 Task: Look for kosher products in the category "Specialty Flours".
Action: Mouse moved to (302, 141)
Screenshot: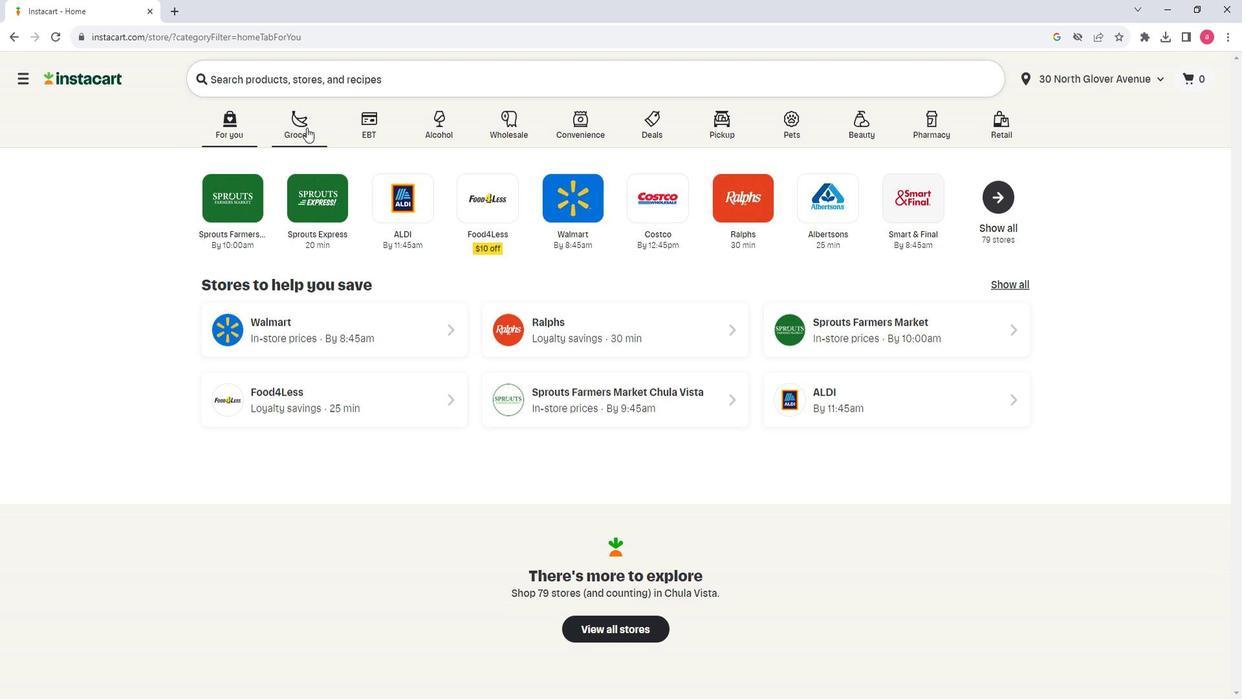 
Action: Mouse pressed left at (302, 141)
Screenshot: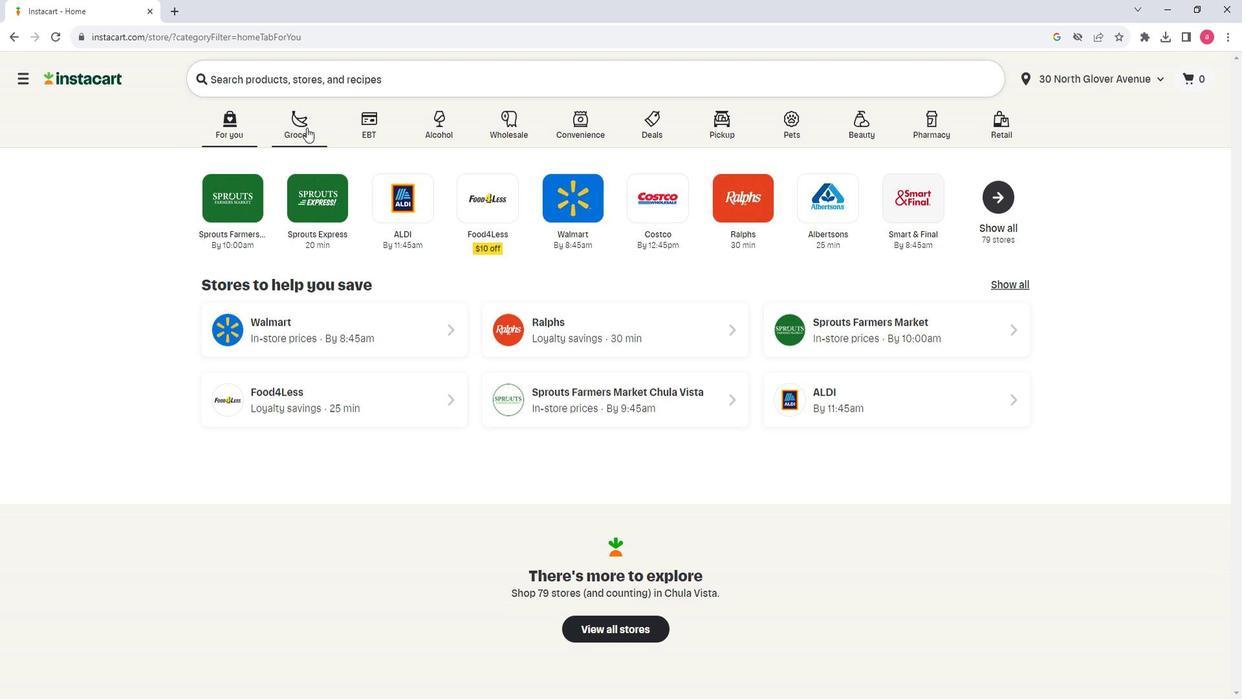 
Action: Mouse moved to (396, 366)
Screenshot: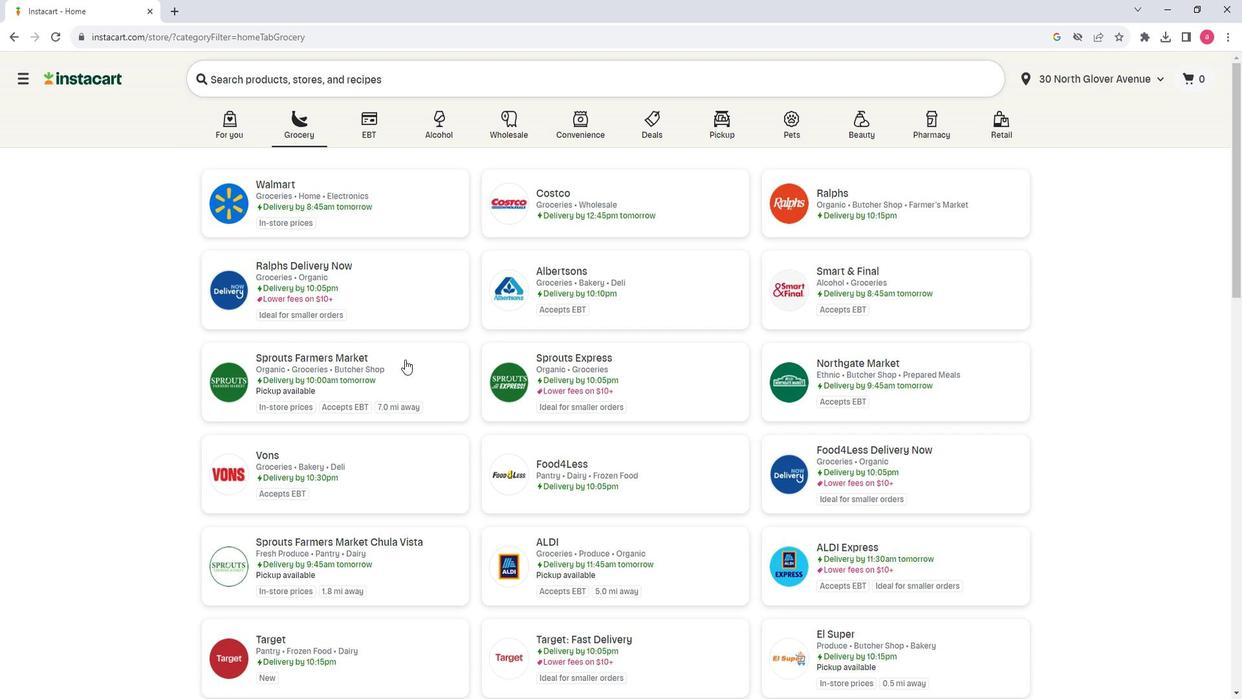 
Action: Mouse pressed left at (396, 366)
Screenshot: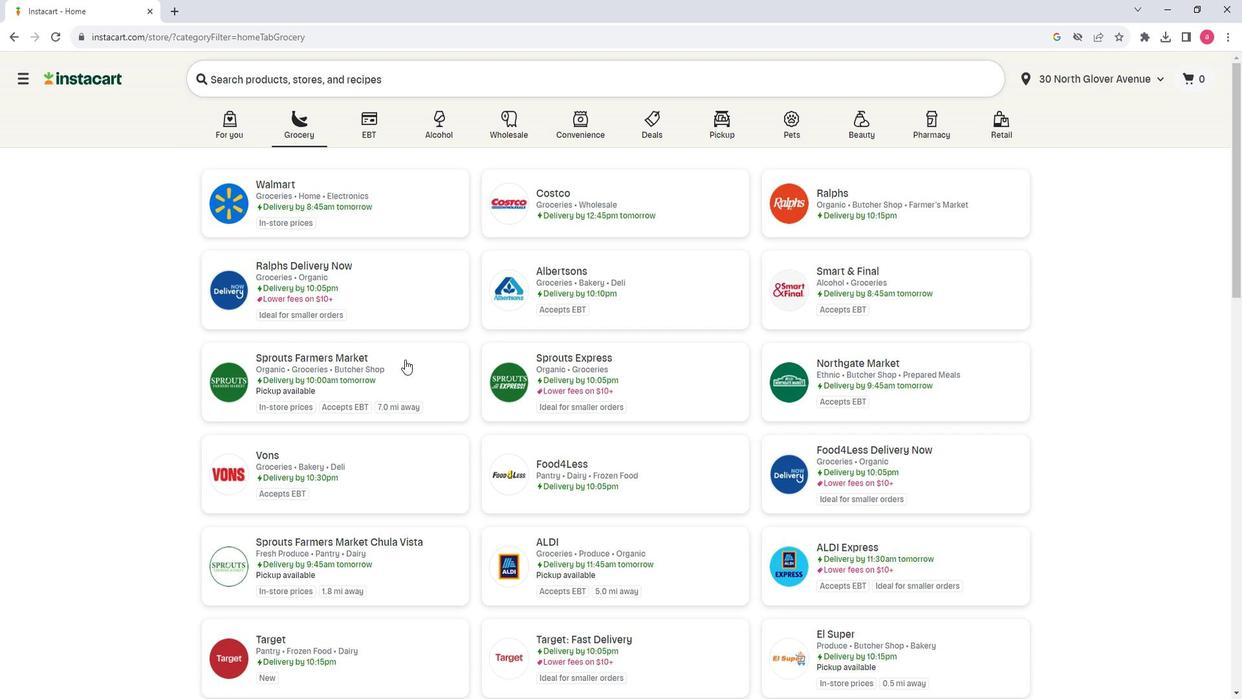 
Action: Mouse moved to (126, 377)
Screenshot: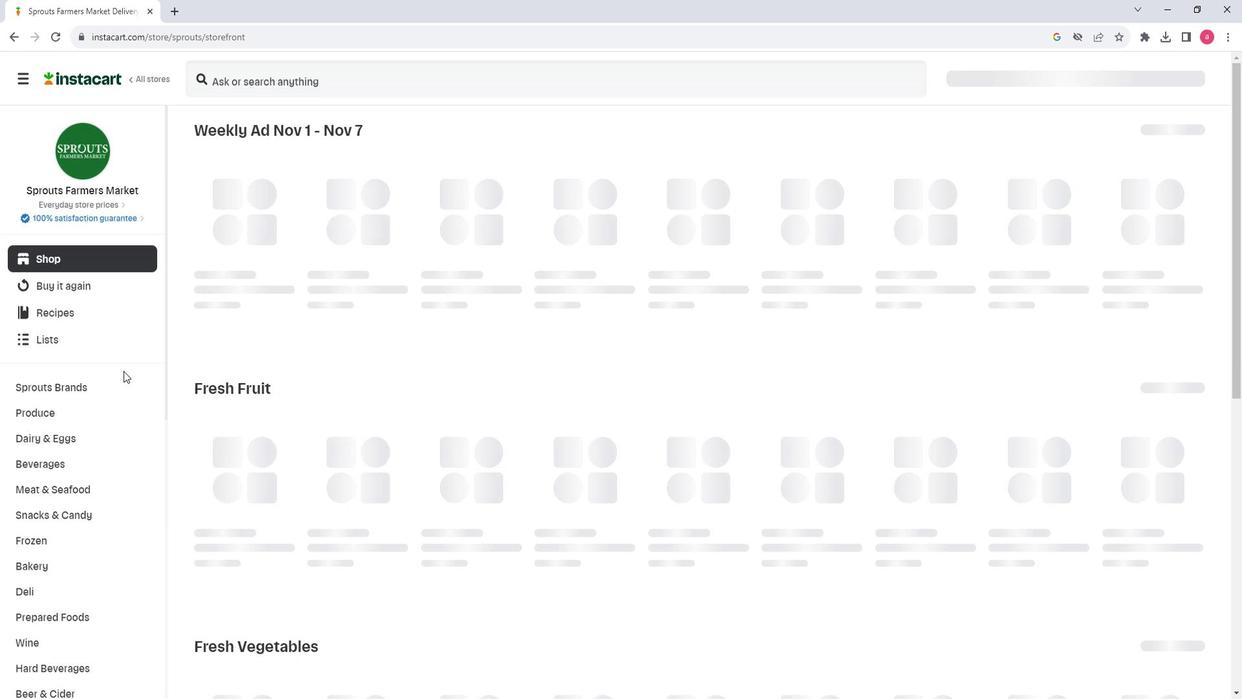 
Action: Mouse scrolled (126, 376) with delta (0, 0)
Screenshot: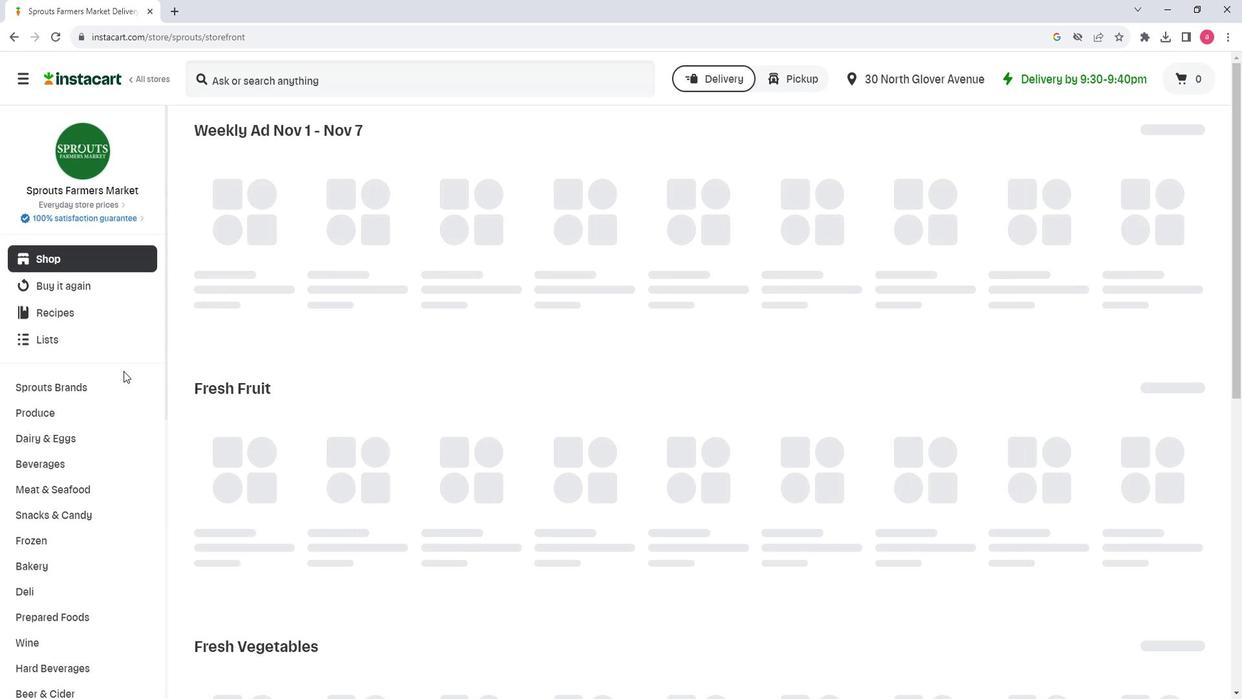 
Action: Mouse scrolled (126, 376) with delta (0, 0)
Screenshot: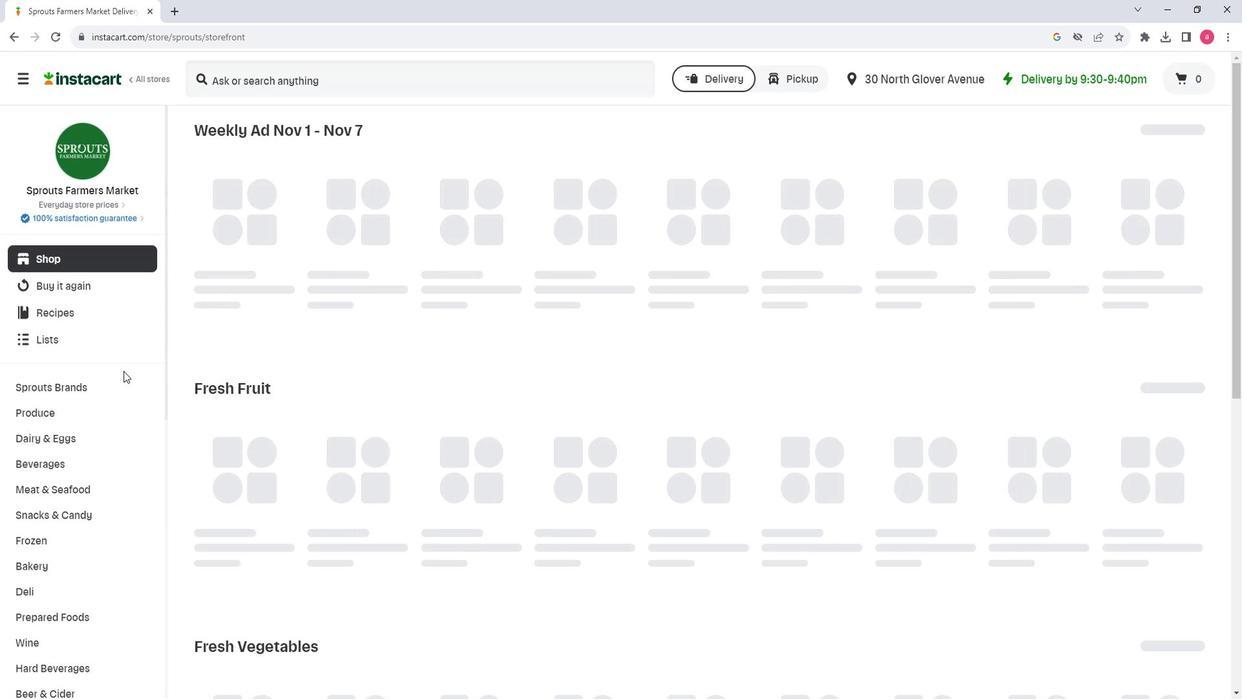 
Action: Mouse scrolled (126, 376) with delta (0, 0)
Screenshot: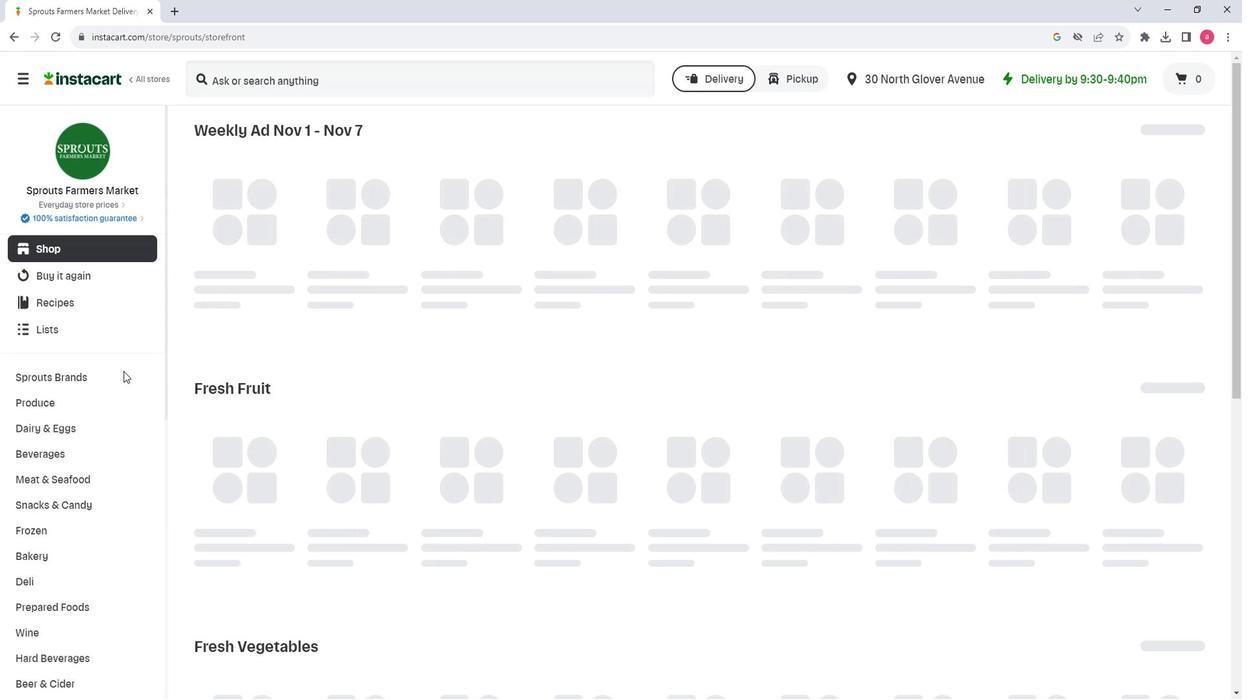 
Action: Mouse moved to (110, 535)
Screenshot: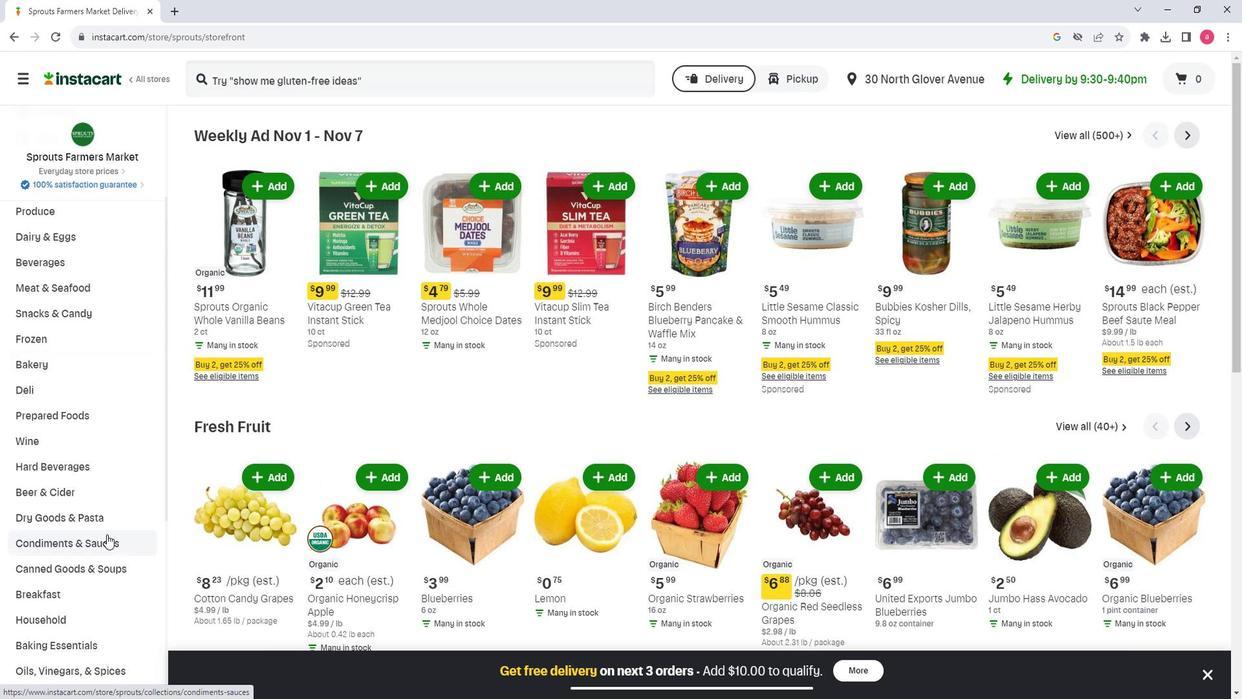 
Action: Mouse scrolled (110, 535) with delta (0, 0)
Screenshot: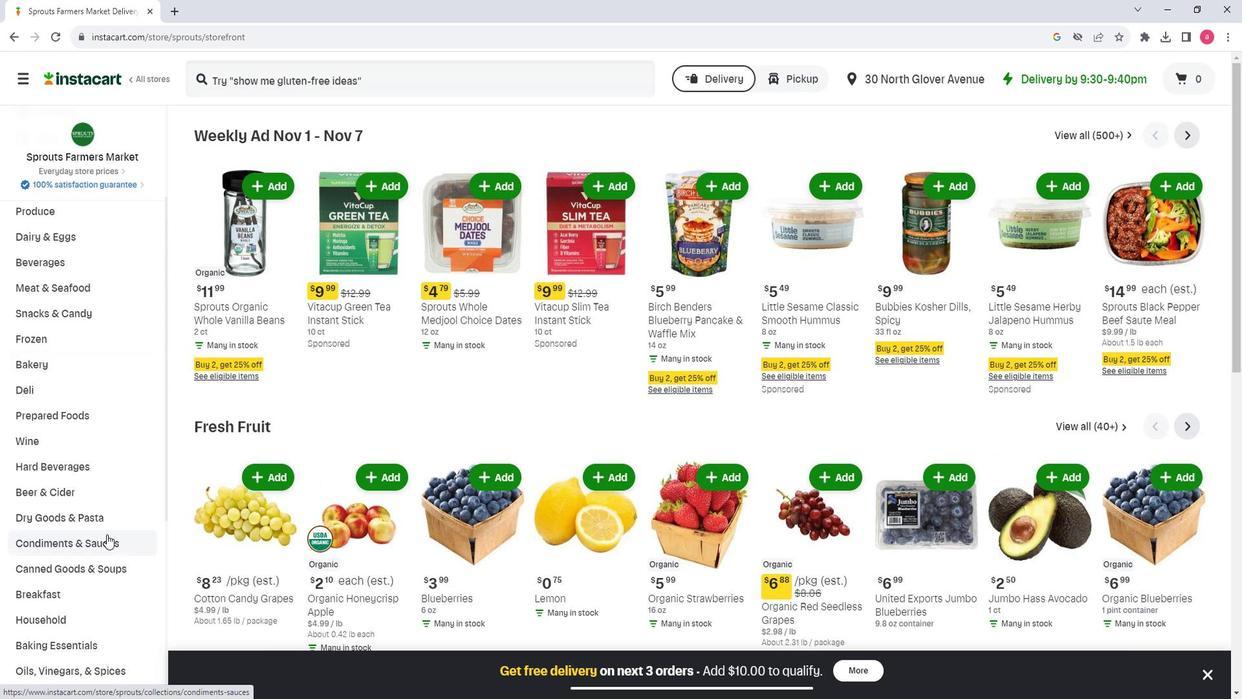
Action: Mouse scrolled (110, 535) with delta (0, 0)
Screenshot: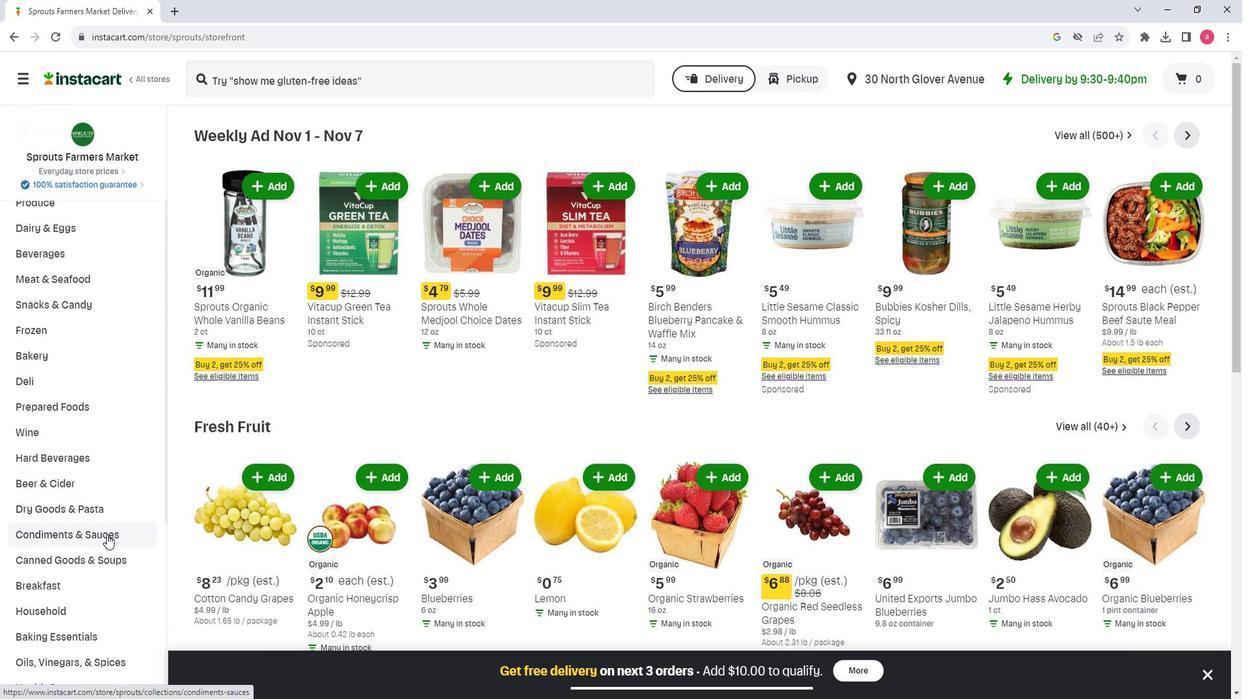 
Action: Mouse moved to (98, 523)
Screenshot: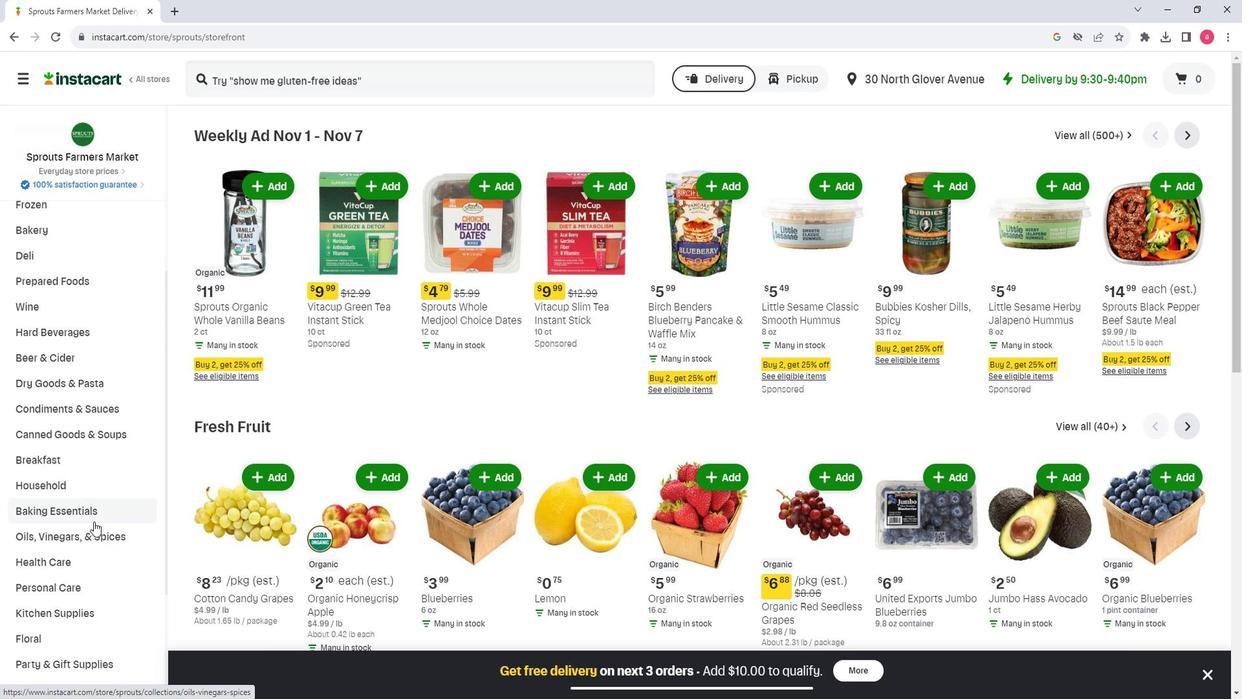 
Action: Mouse pressed left at (98, 523)
Screenshot: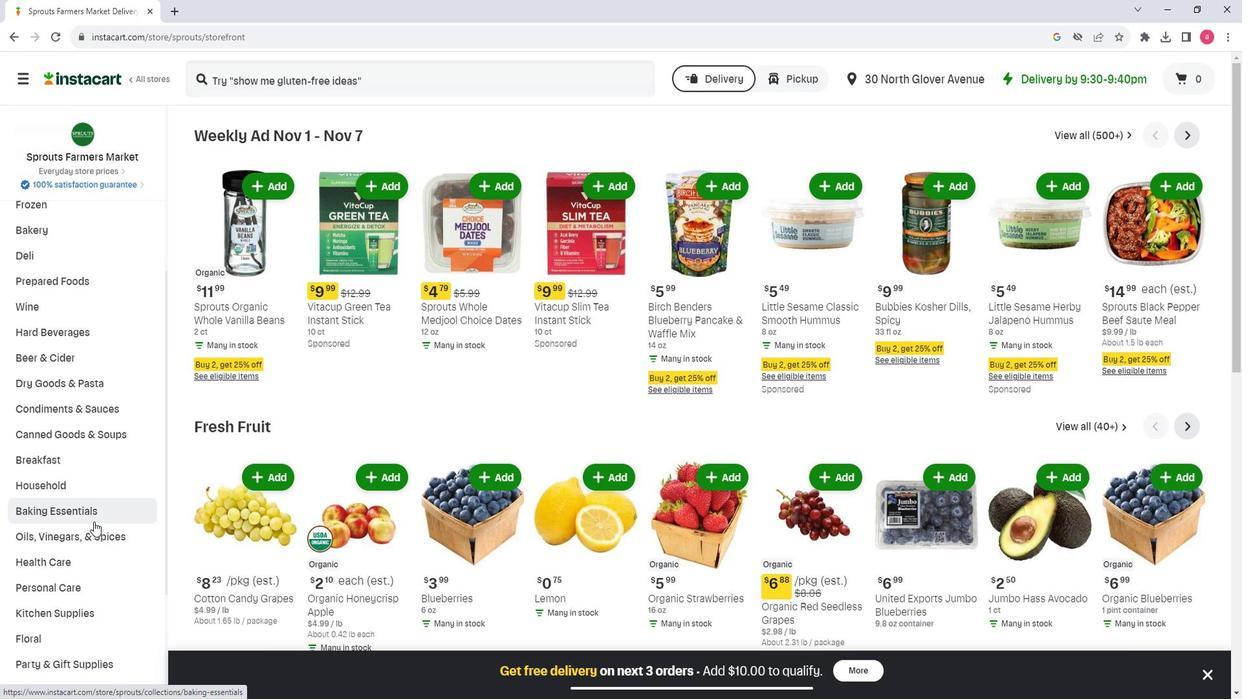 
Action: Mouse moved to (694, 184)
Screenshot: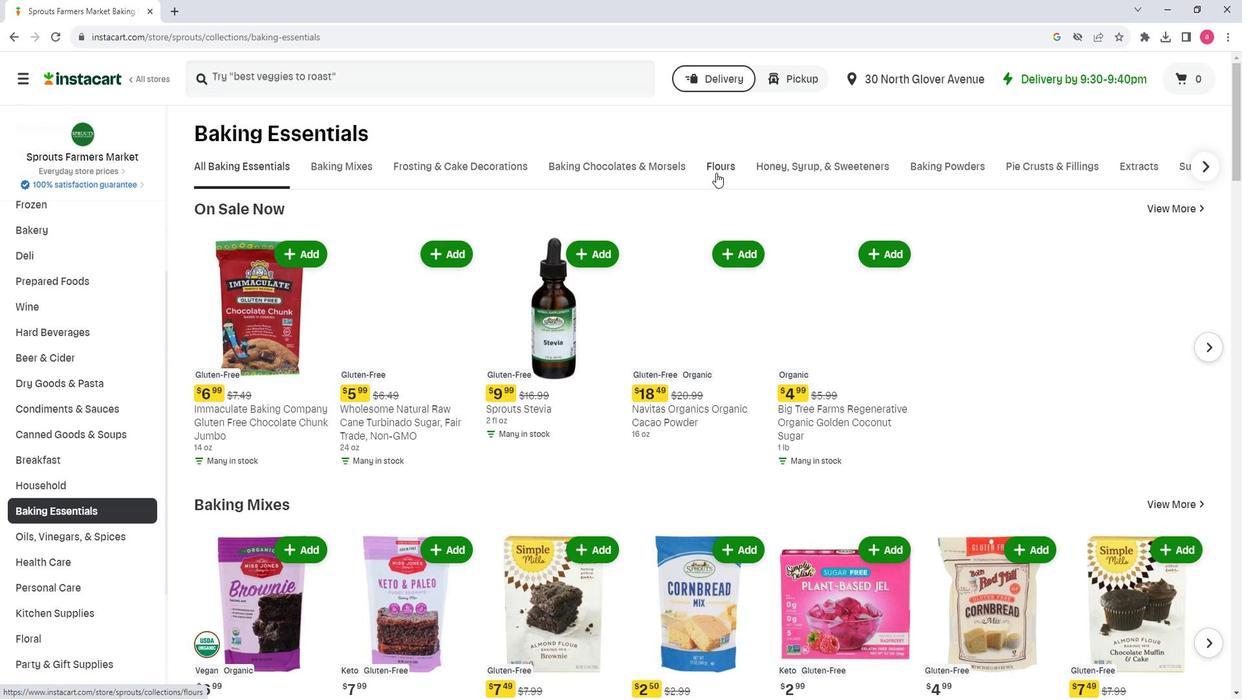 
Action: Mouse pressed left at (694, 184)
Screenshot: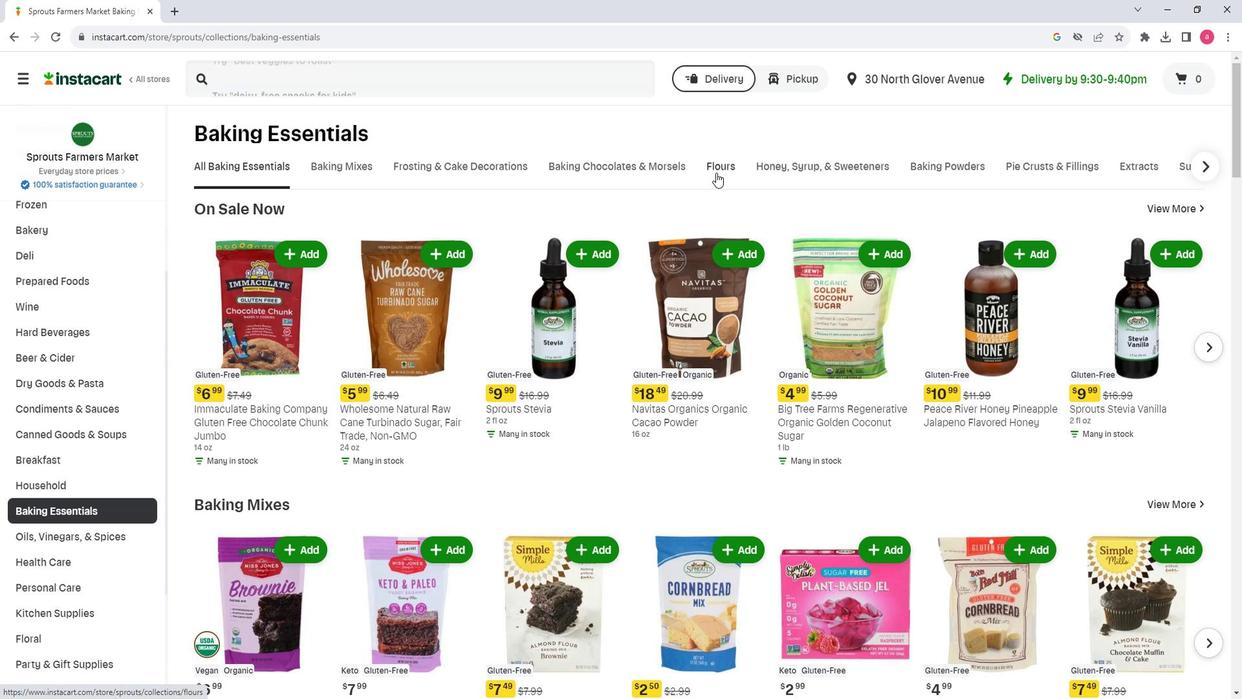 
Action: Mouse moved to (870, 234)
Screenshot: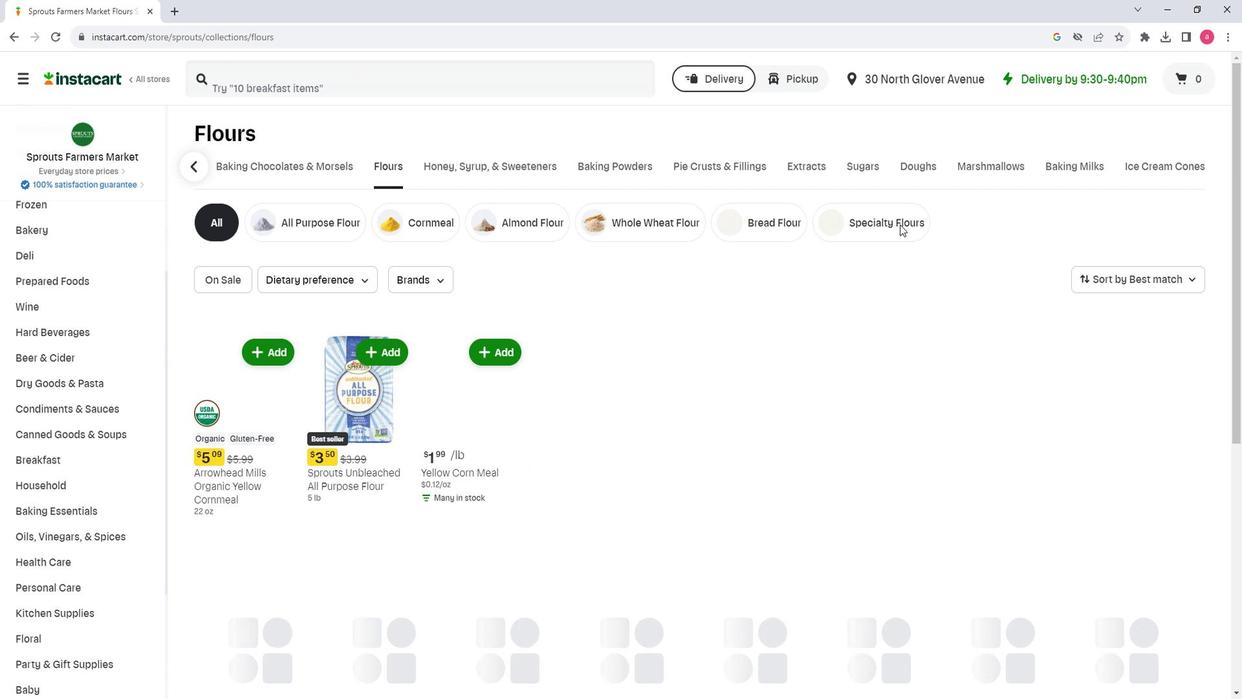 
Action: Mouse pressed left at (870, 234)
Screenshot: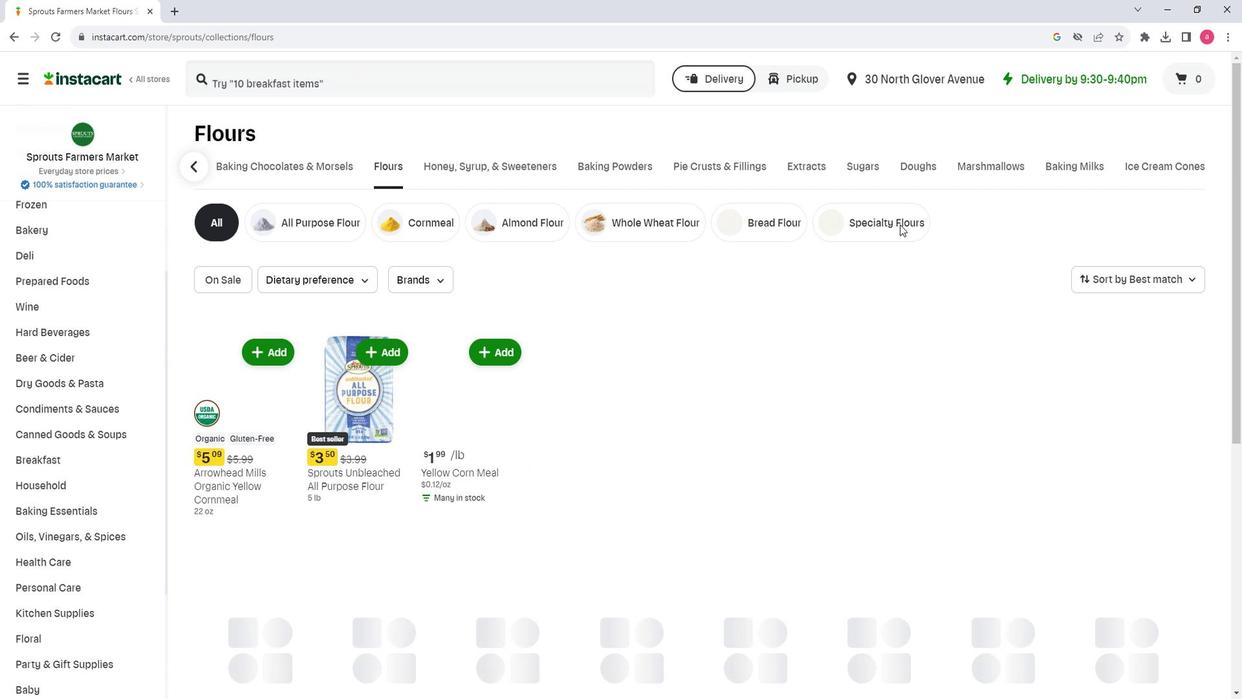 
Action: Mouse moved to (346, 297)
Screenshot: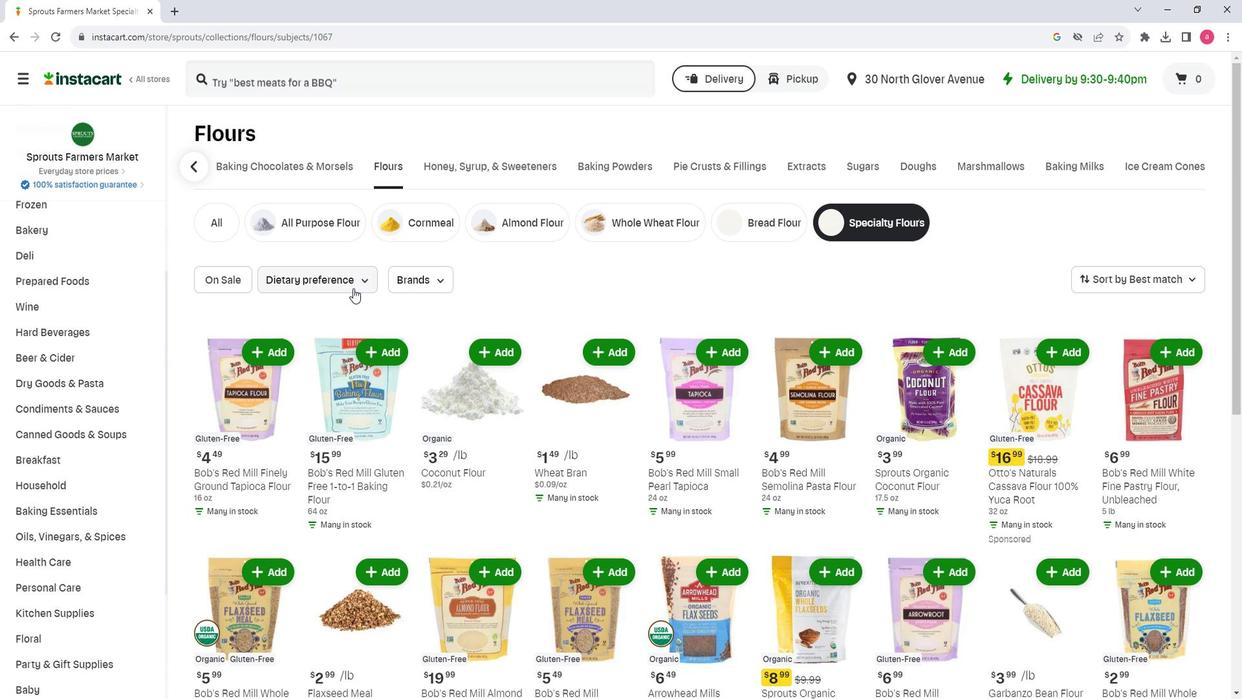 
Action: Mouse pressed left at (346, 297)
Screenshot: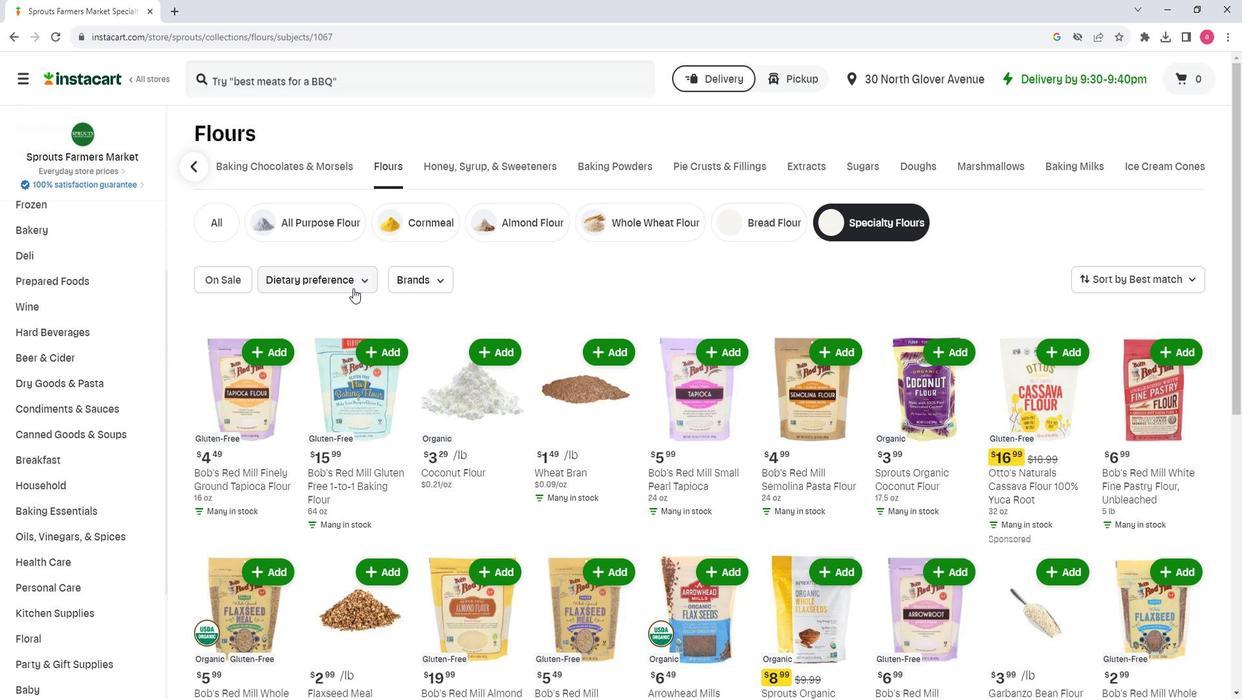 
Action: Mouse moved to (390, 398)
Screenshot: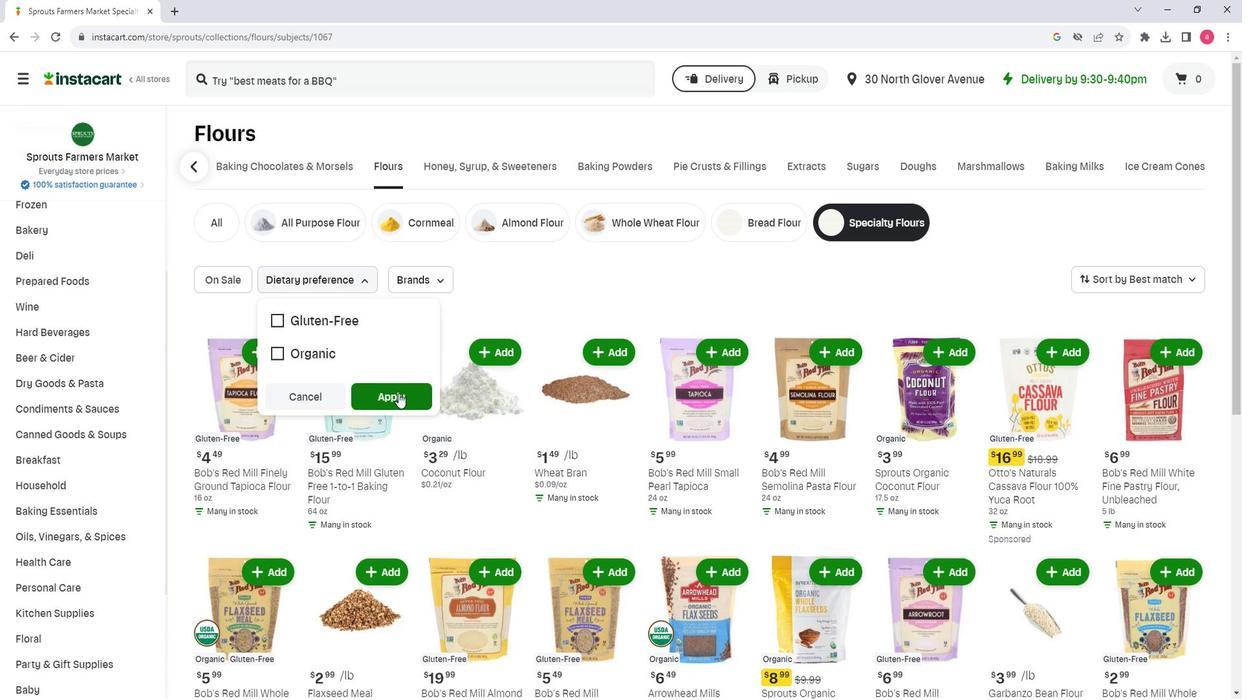 
